 Task: Search for the email with the subject Question regarding a project logged in from softage.1@softage.net with the filter, email from softage.2@softage.net and a new filter,  Mark as read
Action: Mouse moved to (694, 78)
Screenshot: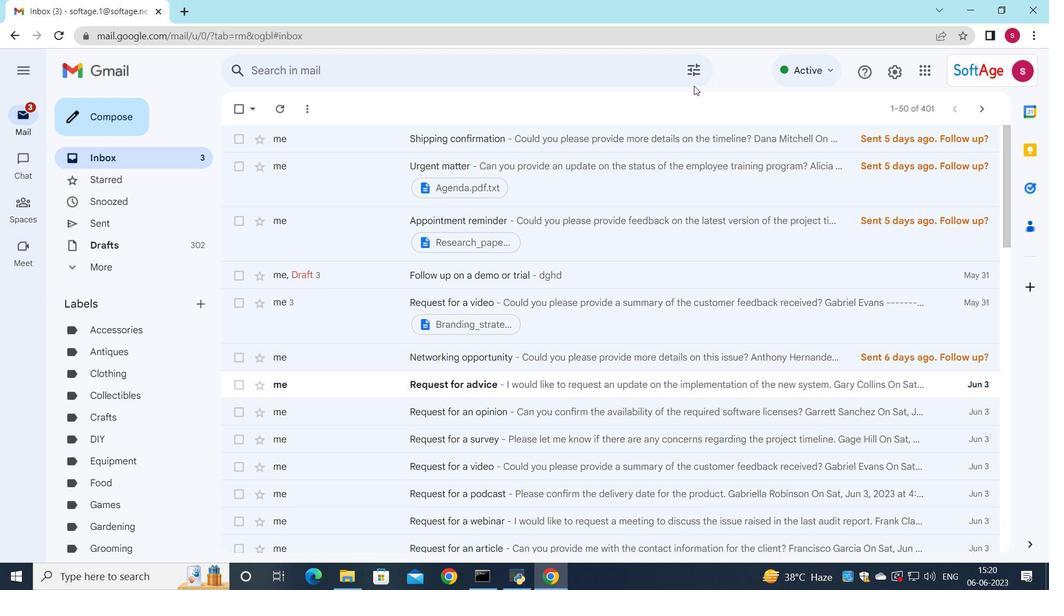 
Action: Mouse pressed left at (694, 78)
Screenshot: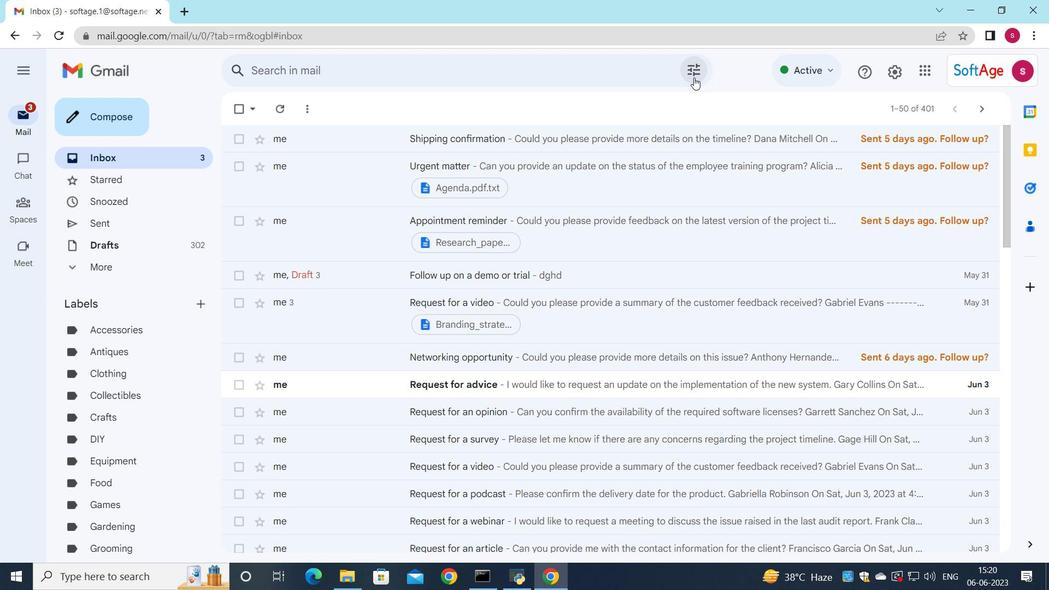 
Action: Mouse moved to (460, 114)
Screenshot: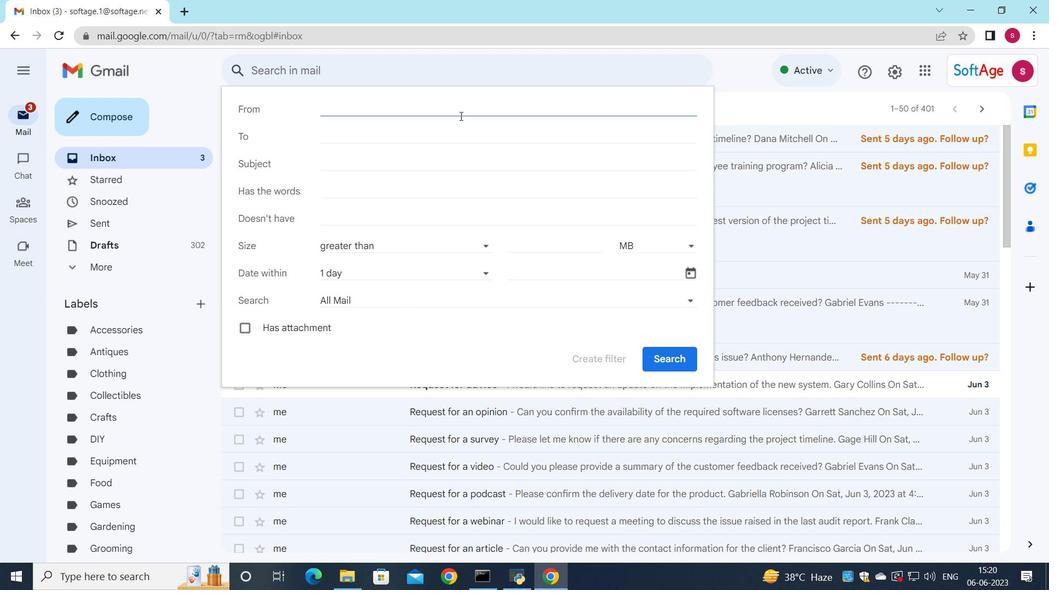
Action: Key pressed so
Screenshot: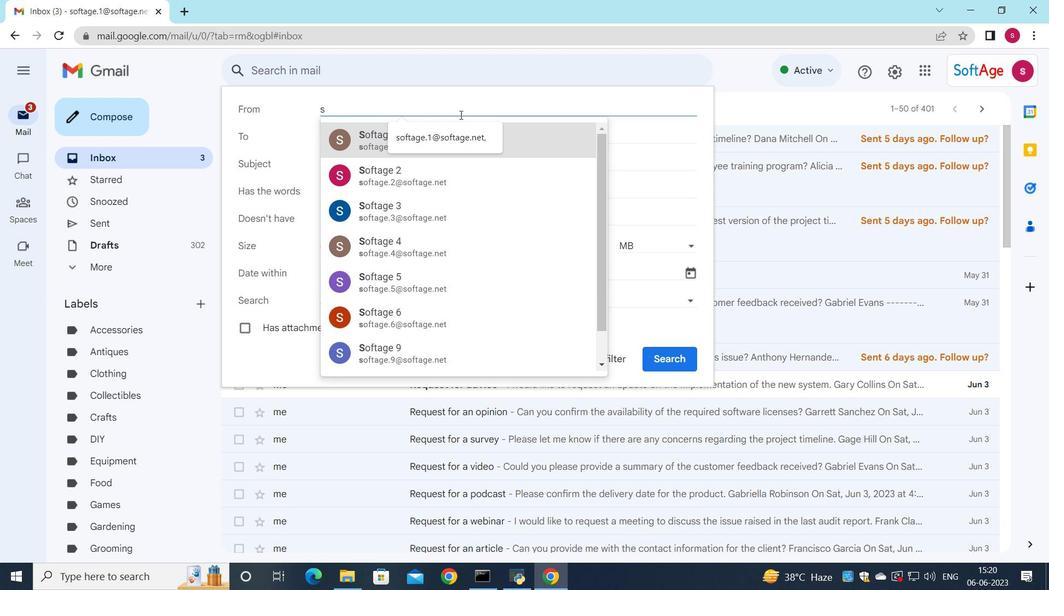 
Action: Mouse moved to (429, 139)
Screenshot: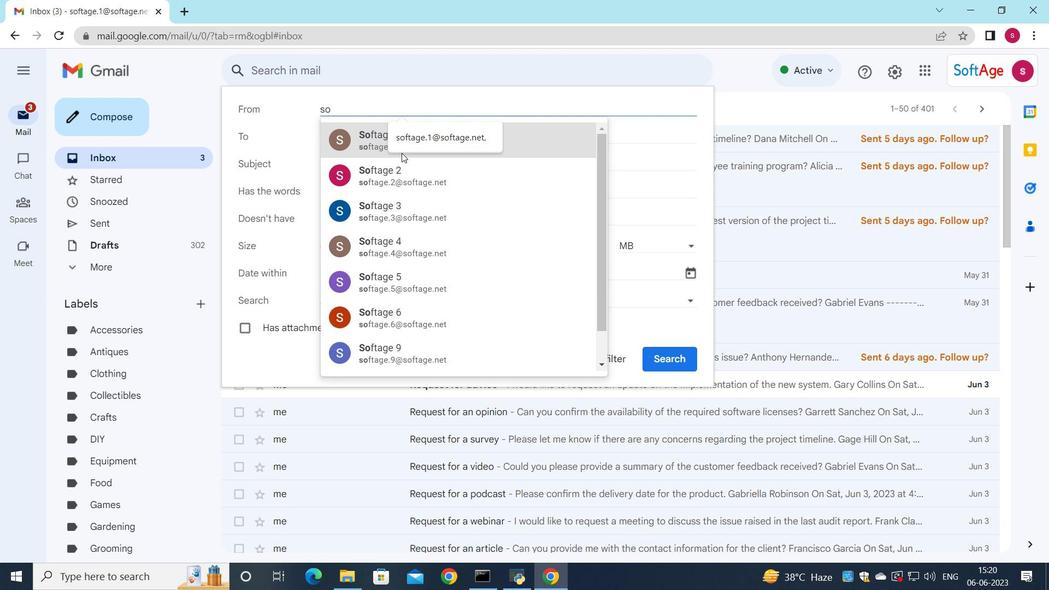 
Action: Mouse pressed left at (429, 139)
Screenshot: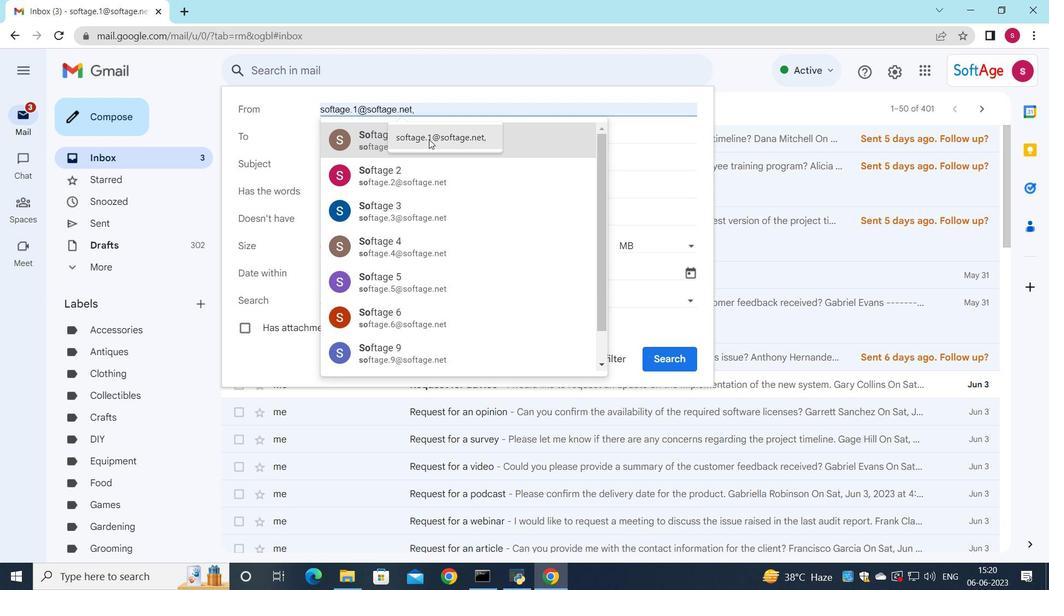 
Action: Mouse moved to (399, 142)
Screenshot: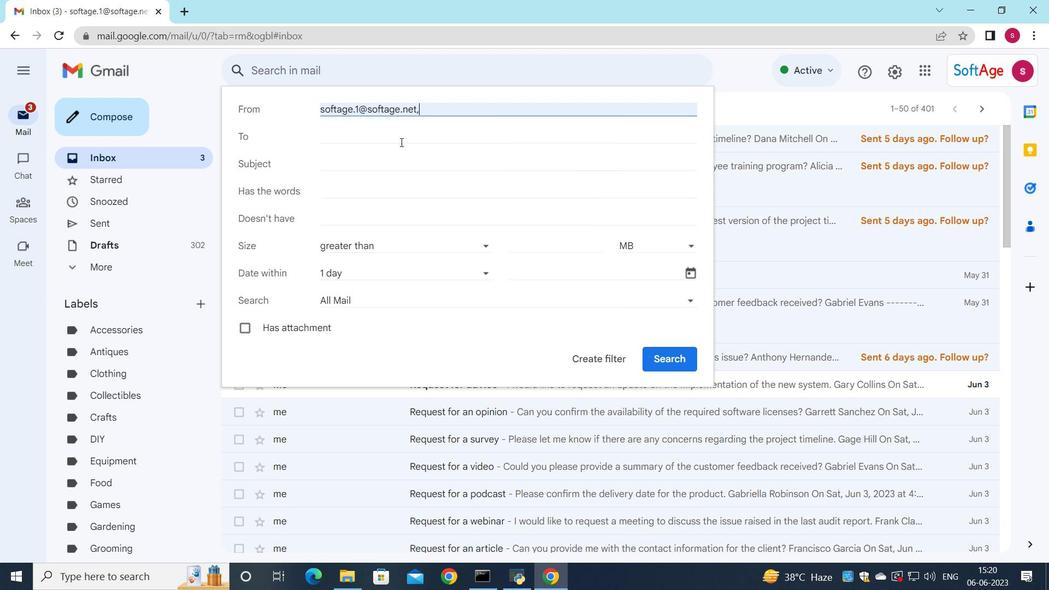 
Action: Mouse pressed left at (399, 142)
Screenshot: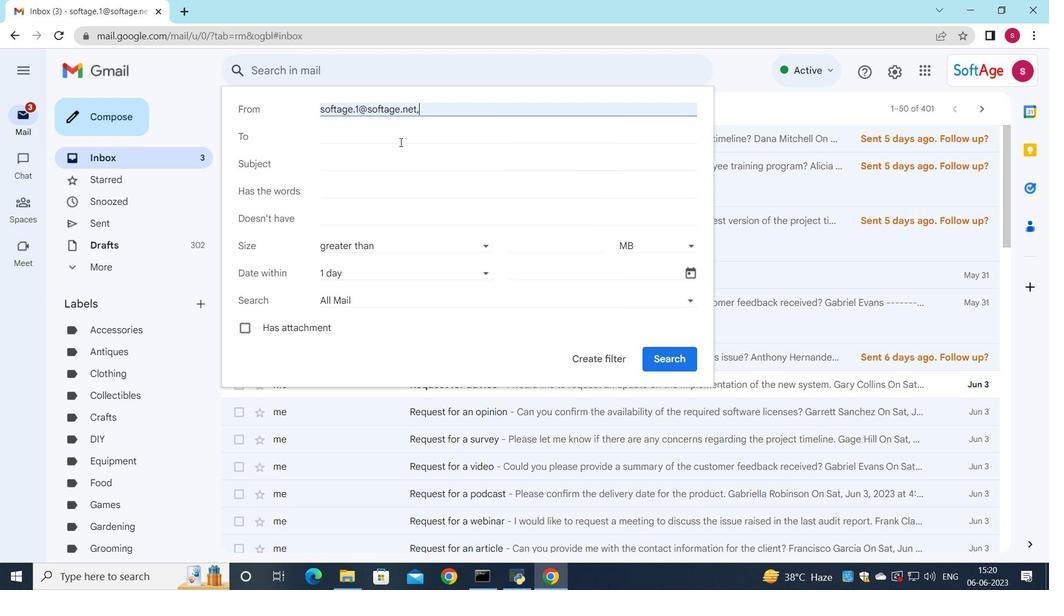 
Action: Key pressed s
Screenshot: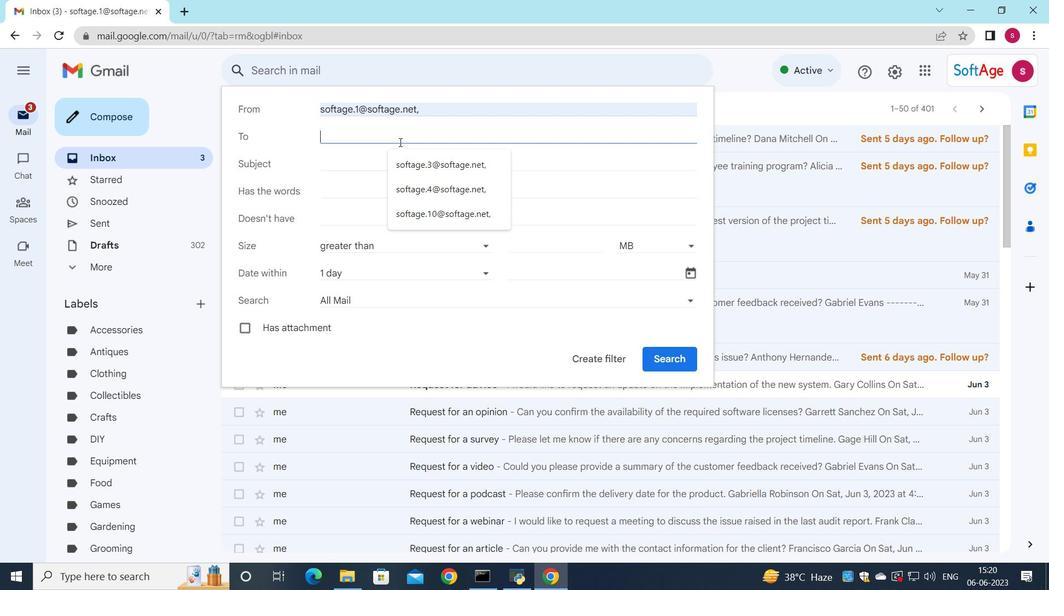 
Action: Mouse moved to (388, 184)
Screenshot: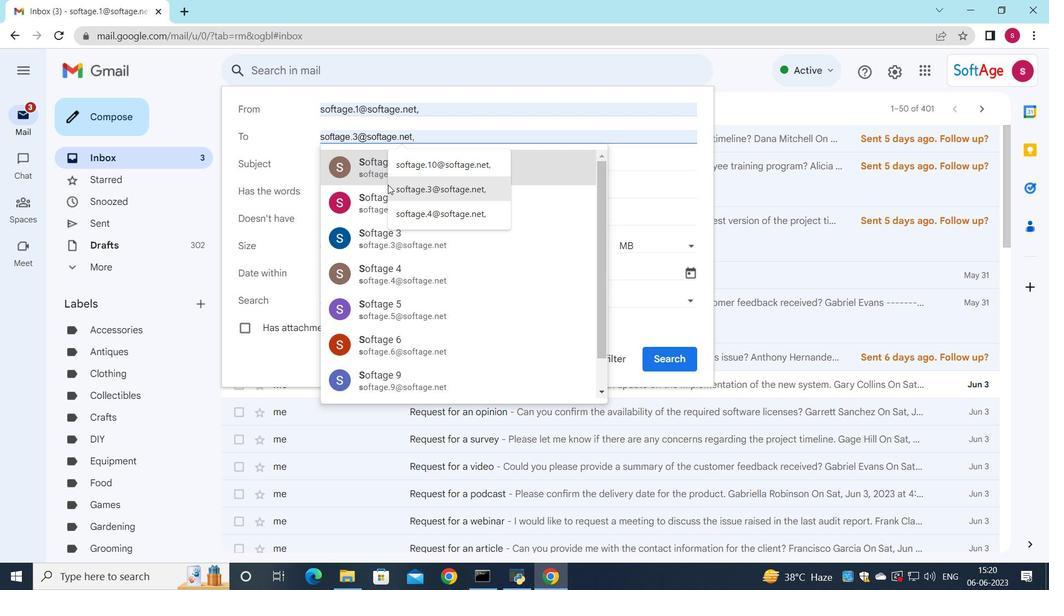 
Action: Key pressed o
Screenshot: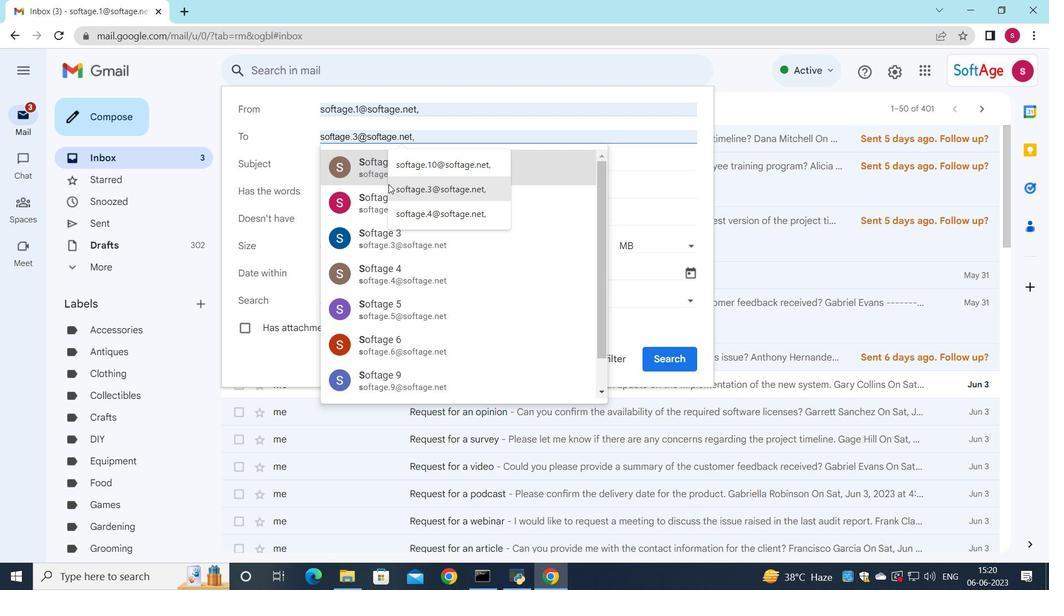 
Action: Mouse moved to (407, 186)
Screenshot: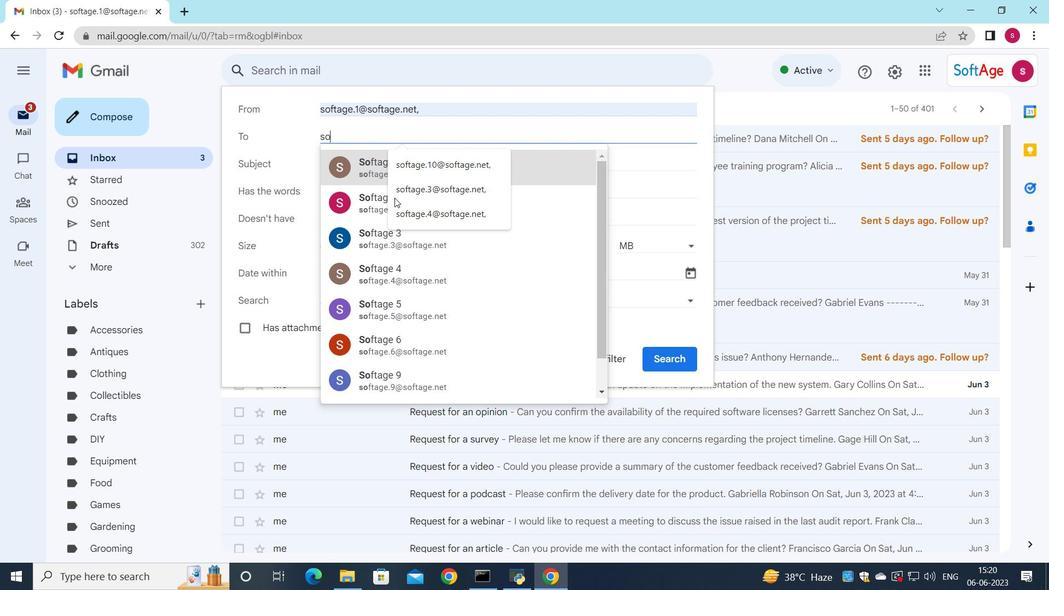 
Action: Key pressed ft
Screenshot: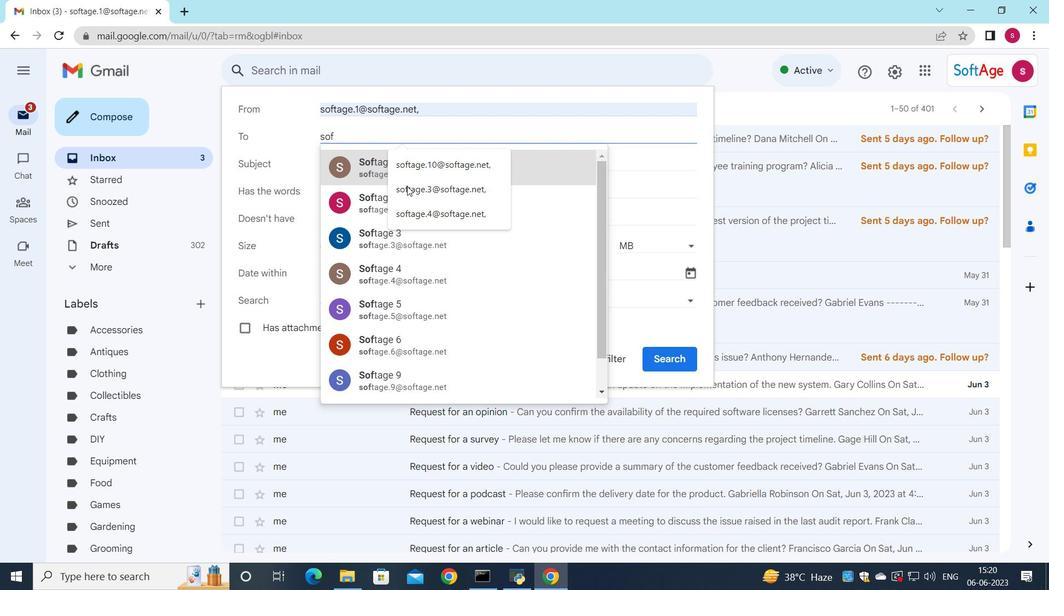 
Action: Mouse moved to (407, 187)
Screenshot: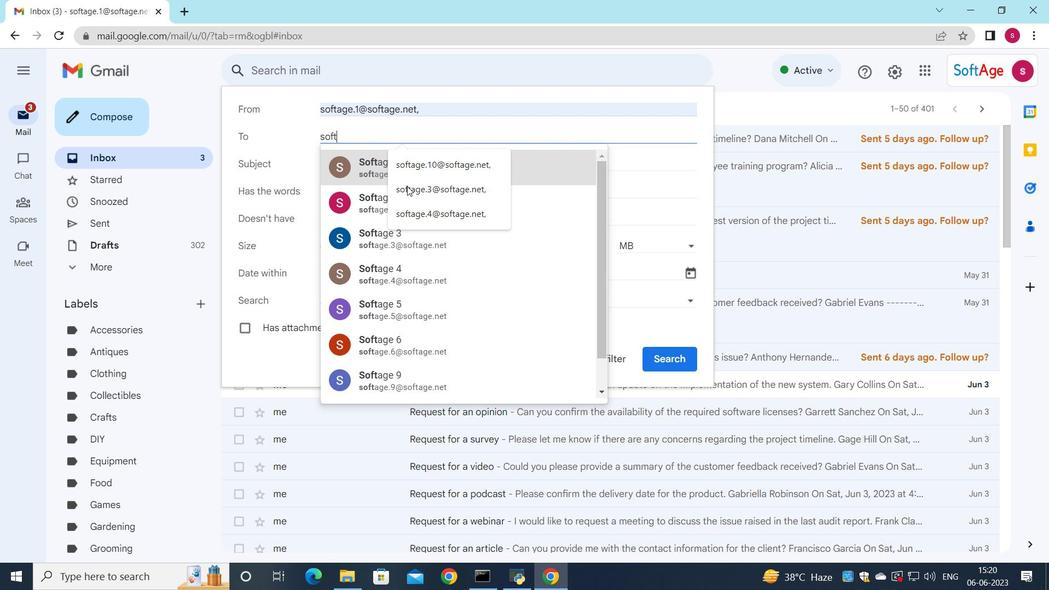
Action: Key pressed age.2
Screenshot: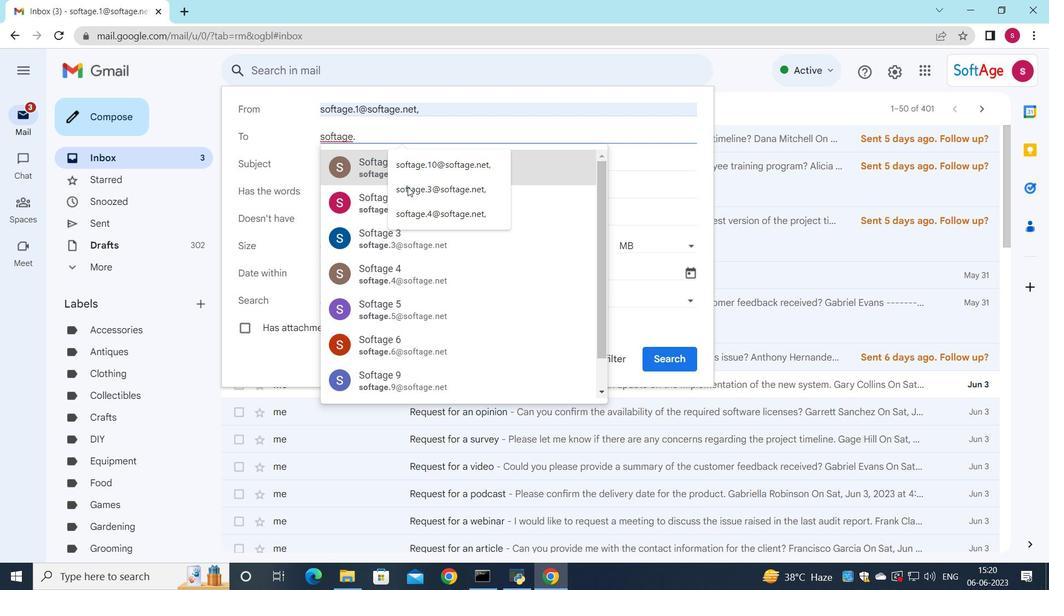 
Action: Mouse moved to (376, 141)
Screenshot: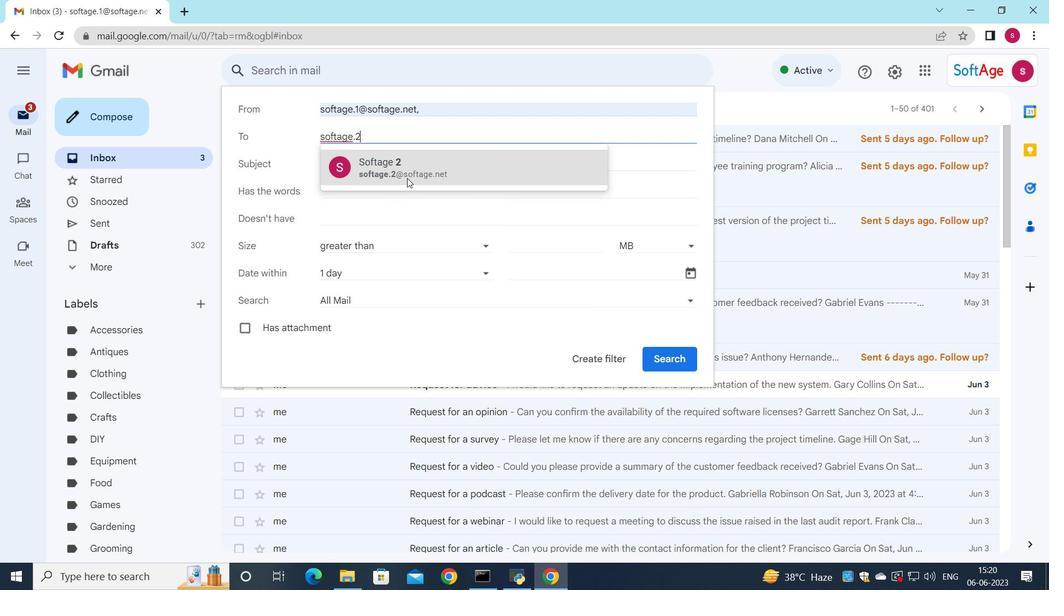 
Action: Mouse pressed left at (376, 141)
Screenshot: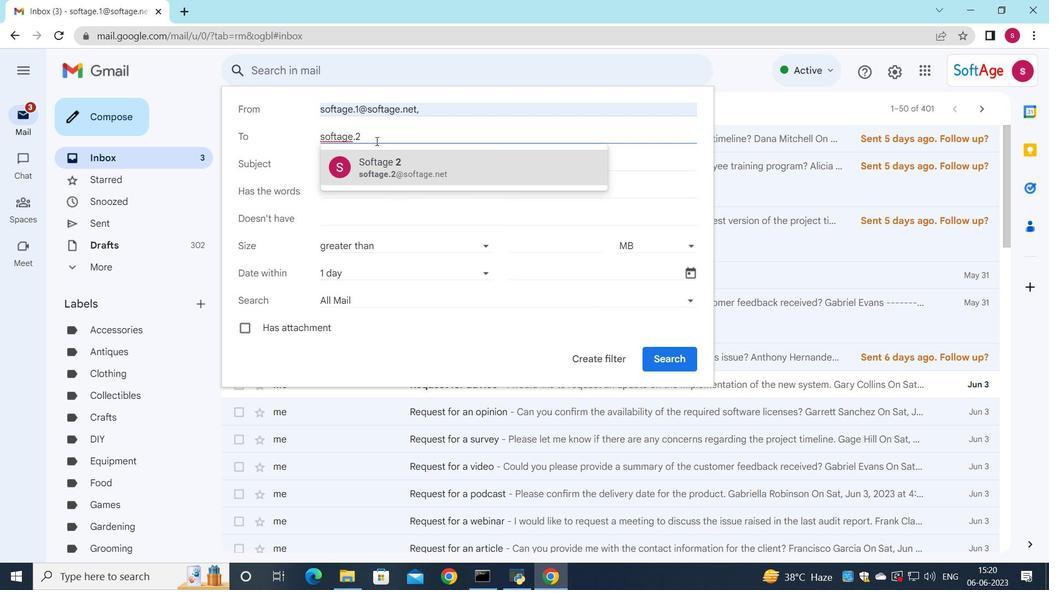 
Action: Mouse moved to (377, 159)
Screenshot: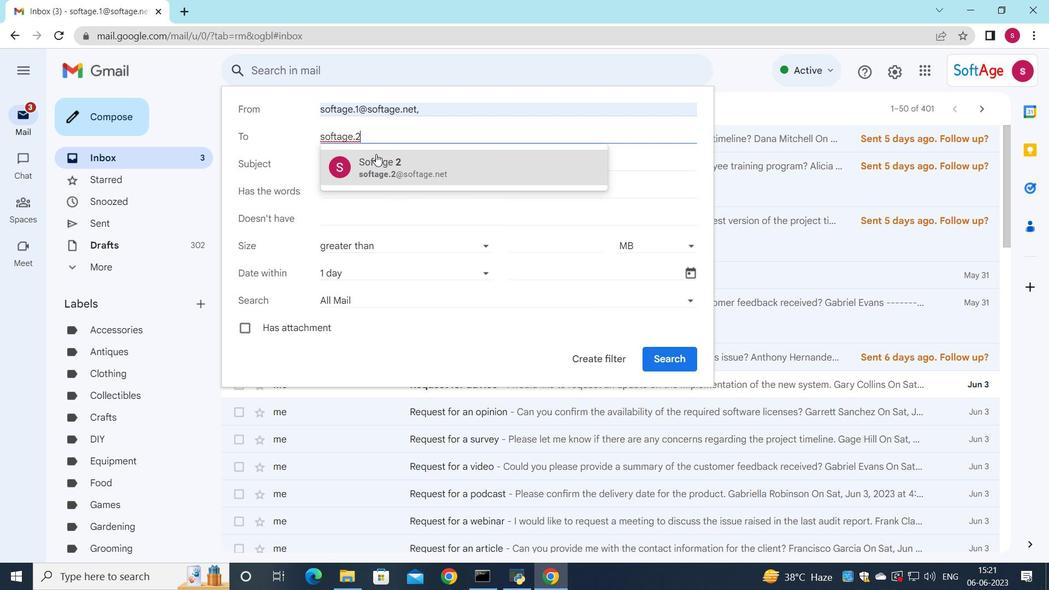 
Action: Mouse pressed left at (377, 159)
Screenshot: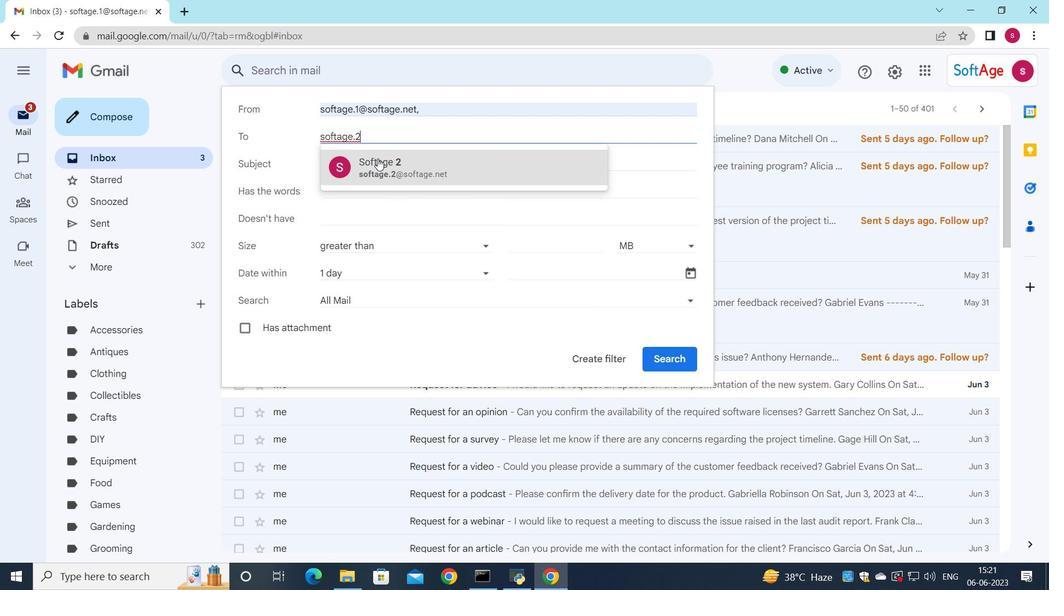 
Action: Mouse moved to (341, 163)
Screenshot: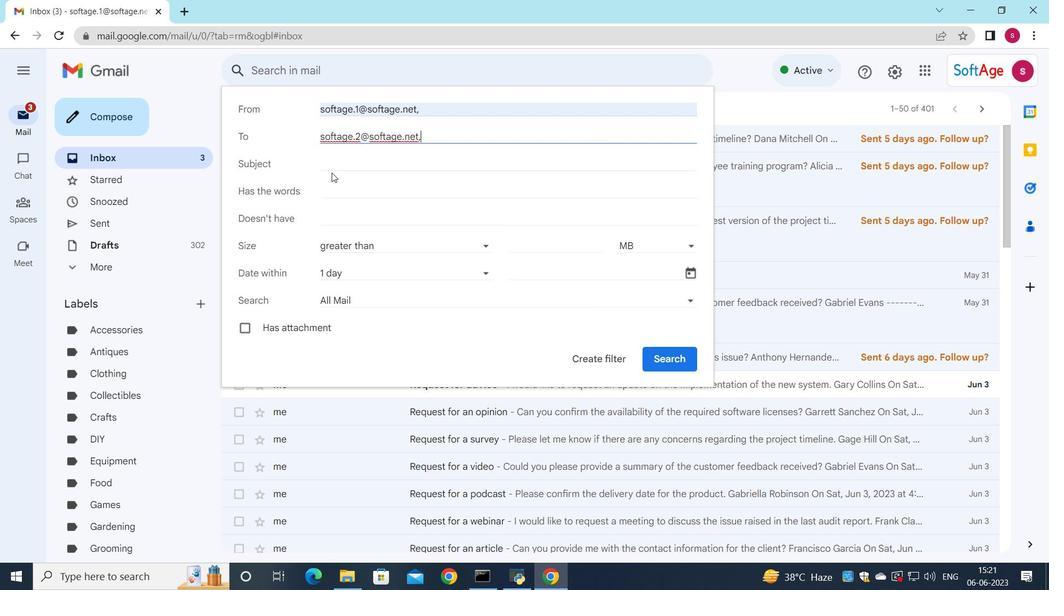 
Action: Mouse pressed left at (341, 163)
Screenshot: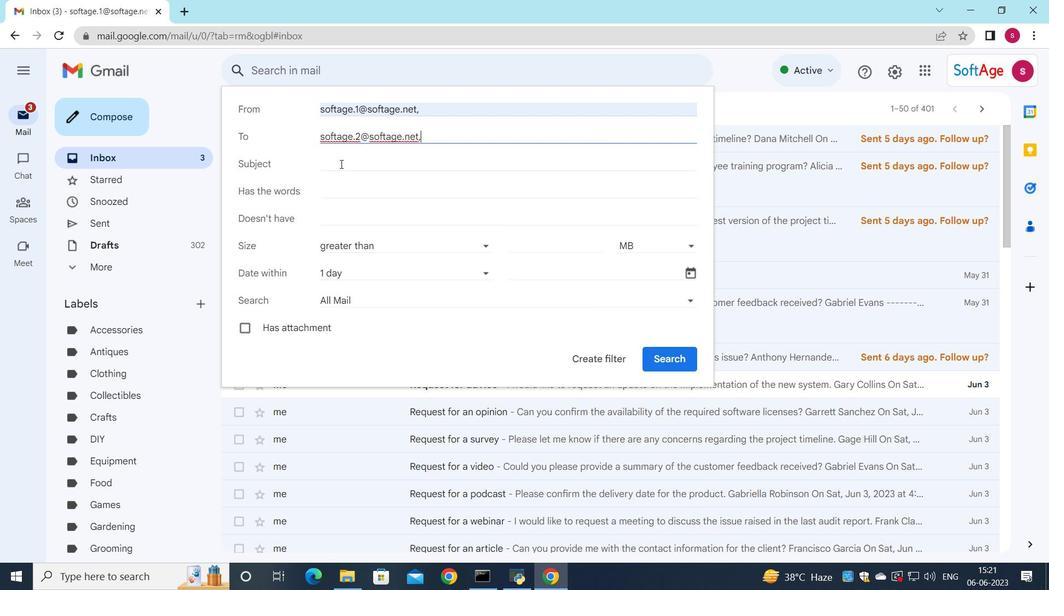 
Action: Mouse moved to (371, 168)
Screenshot: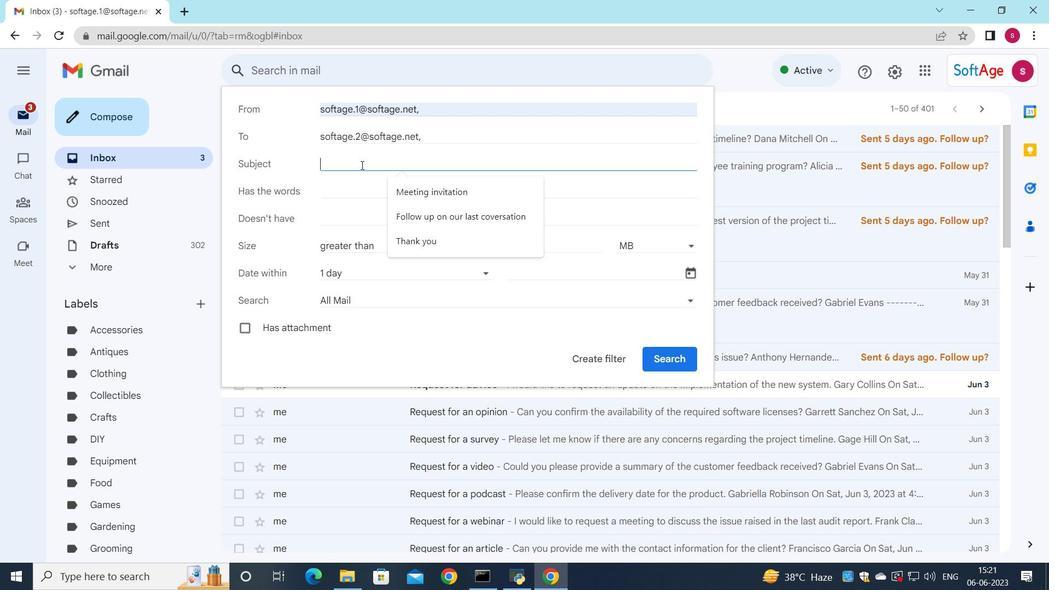 
Action: Key pressed <Key.shift>Questiom<Key.backspace>n<Key.space>regarding
Screenshot: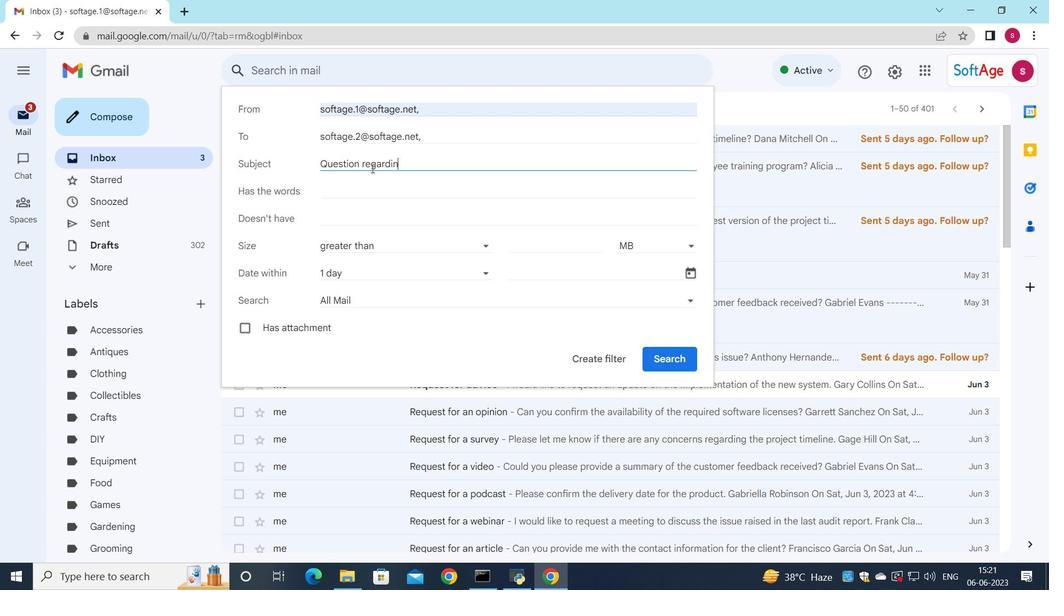 
Action: Mouse moved to (419, 277)
Screenshot: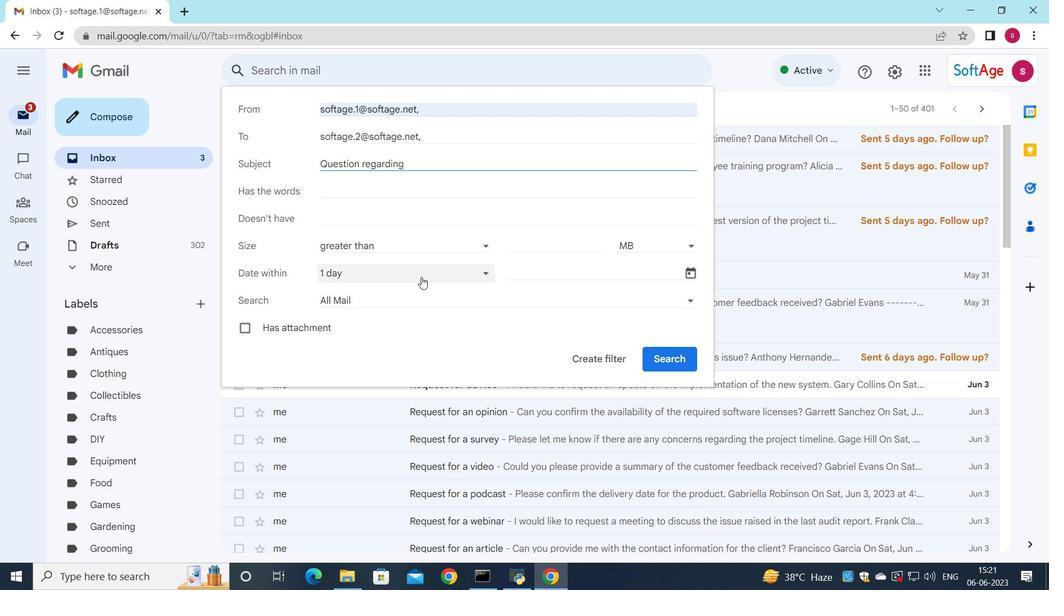 
Action: Key pressed a<Key.space>
Screenshot: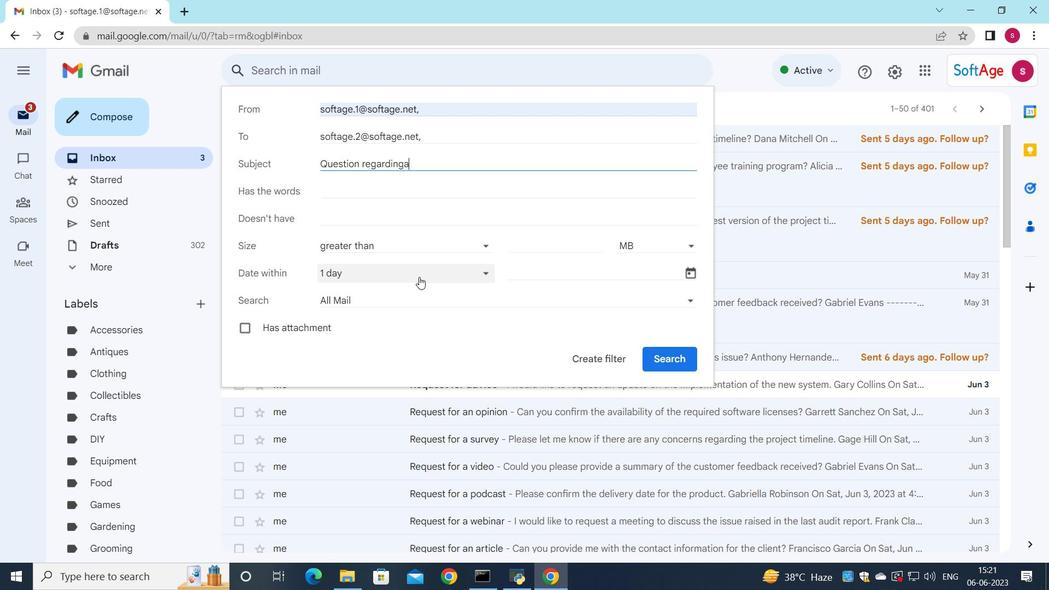
Action: Mouse moved to (403, 162)
Screenshot: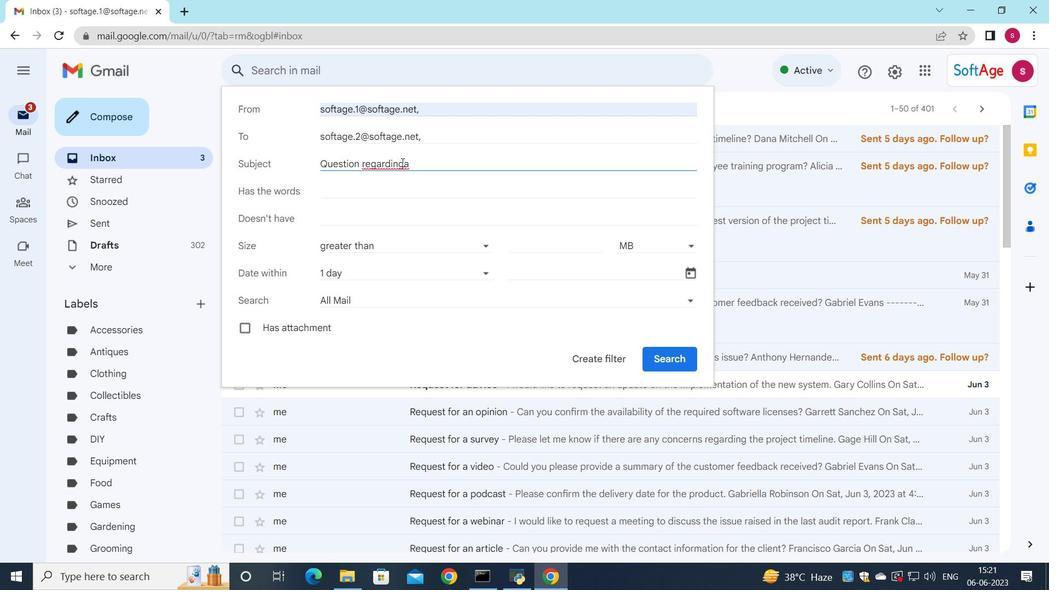 
Action: Mouse pressed left at (403, 162)
Screenshot: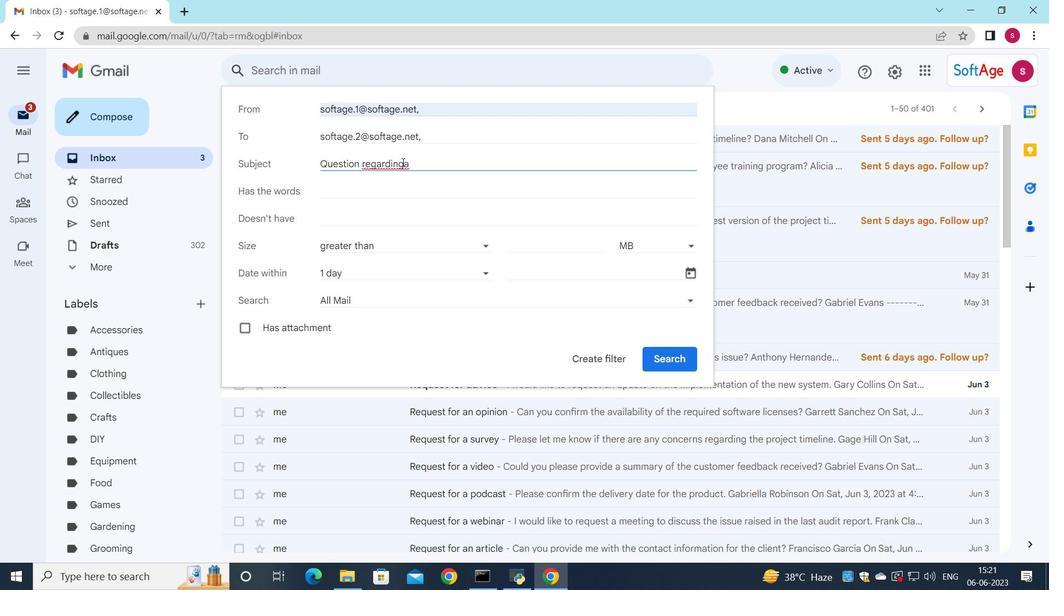 
Action: Mouse moved to (406, 171)
Screenshot: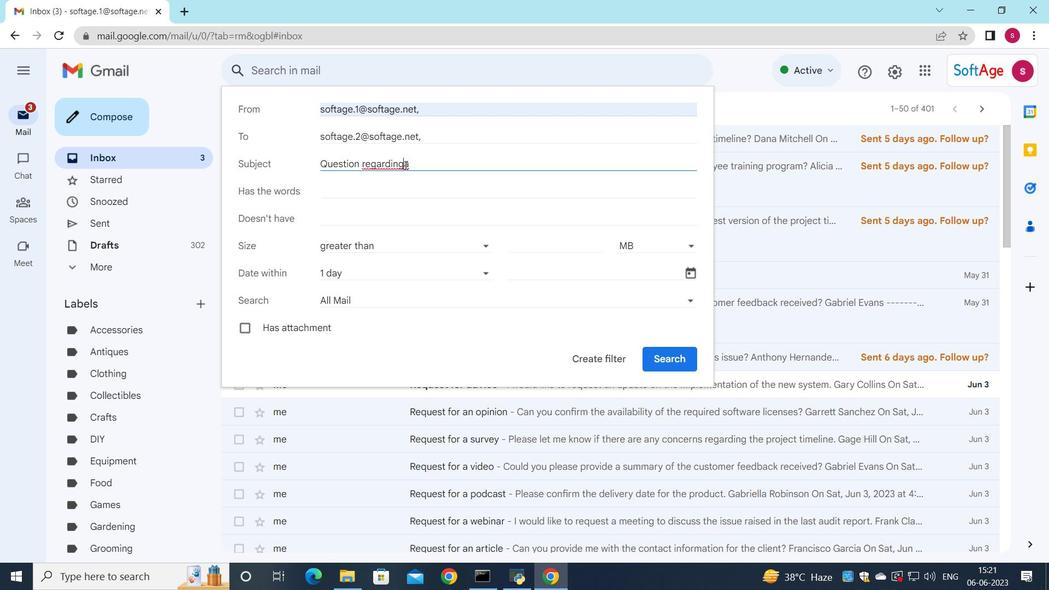 
Action: Key pressed <Key.space>
Screenshot: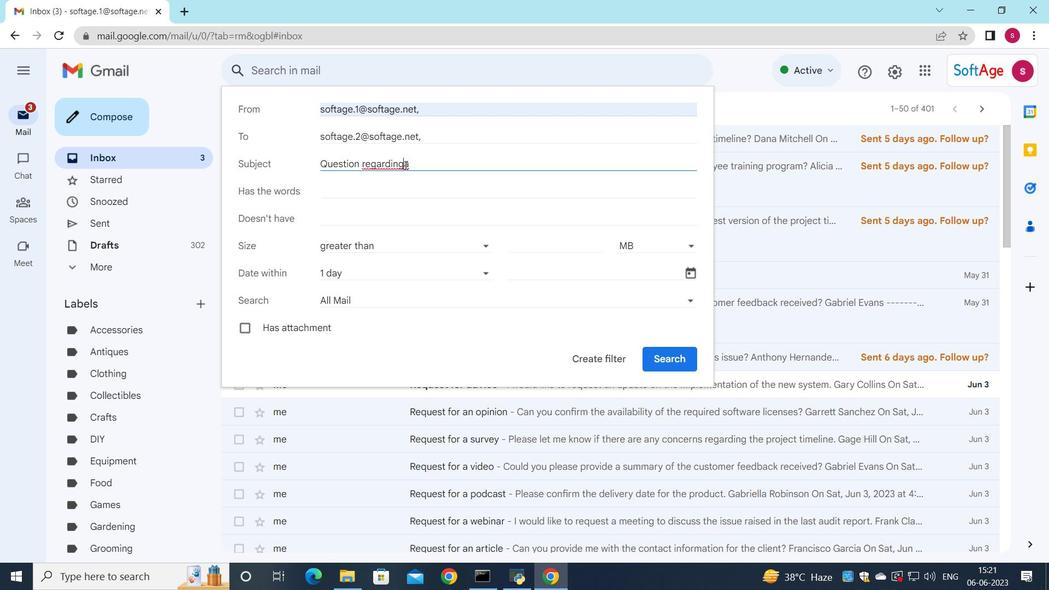 
Action: Mouse moved to (429, 163)
Screenshot: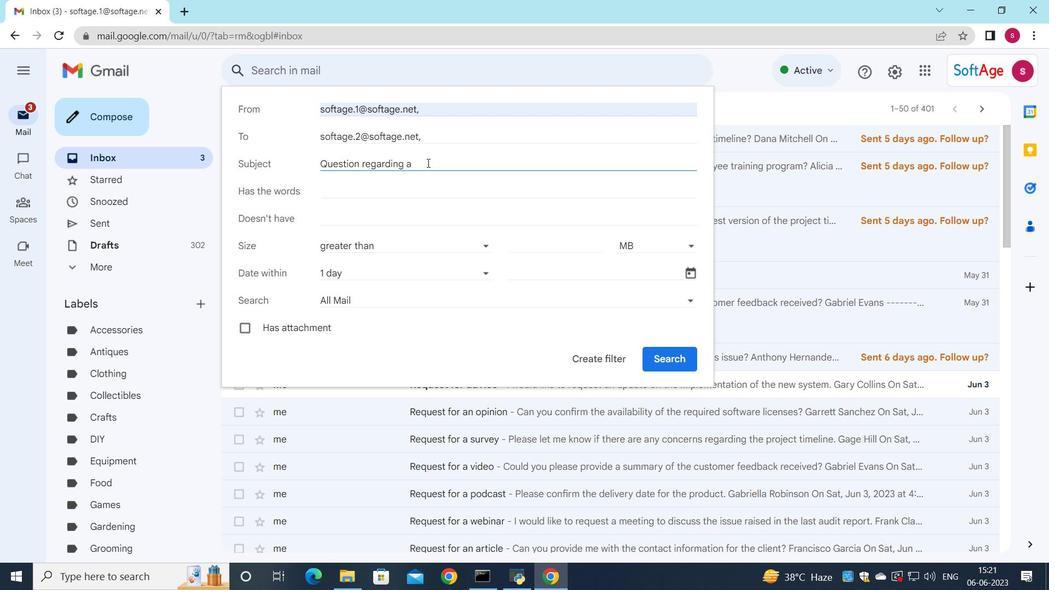 
Action: Mouse pressed left at (429, 163)
Screenshot: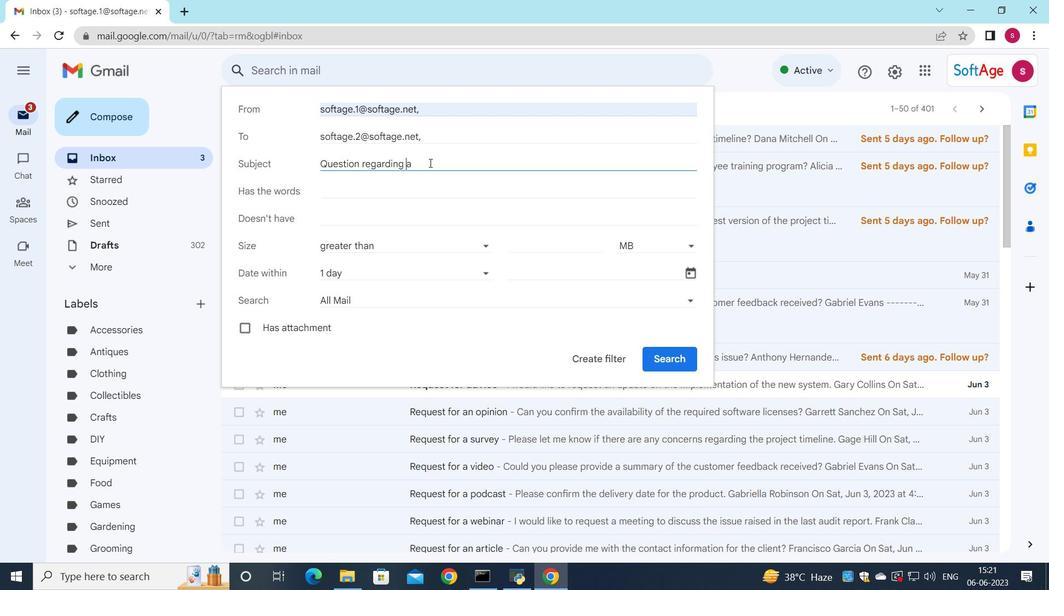 
Action: Key pressed project
Screenshot: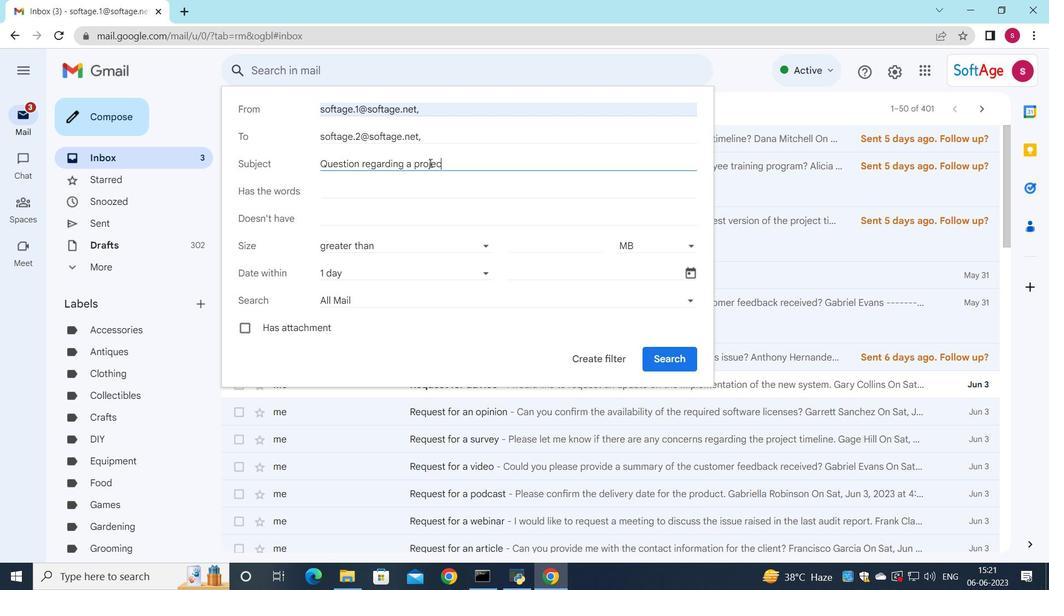 
Action: Mouse moved to (390, 270)
Screenshot: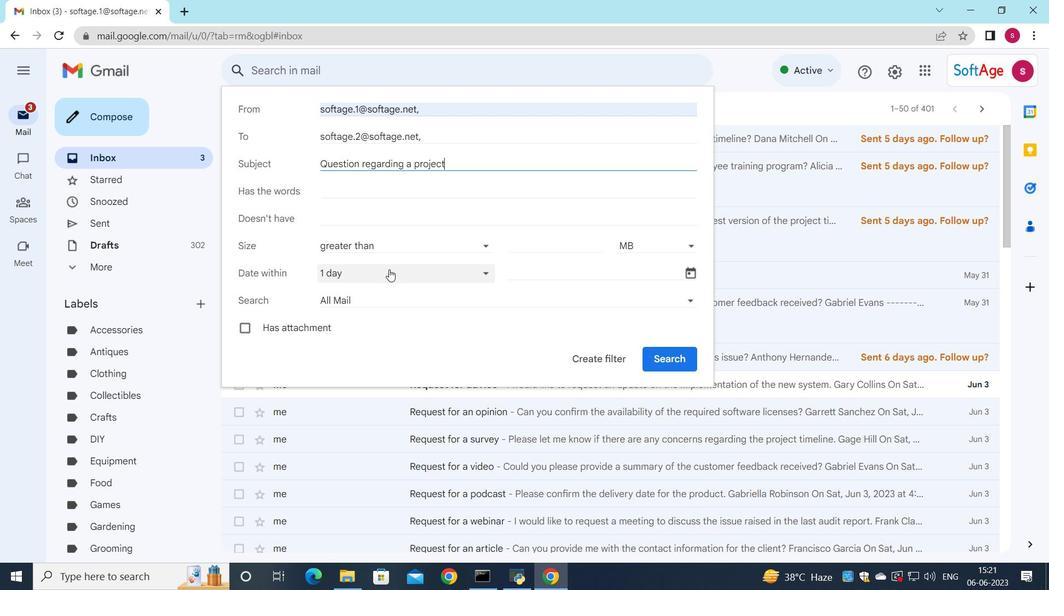 
Action: Mouse pressed left at (390, 270)
Screenshot: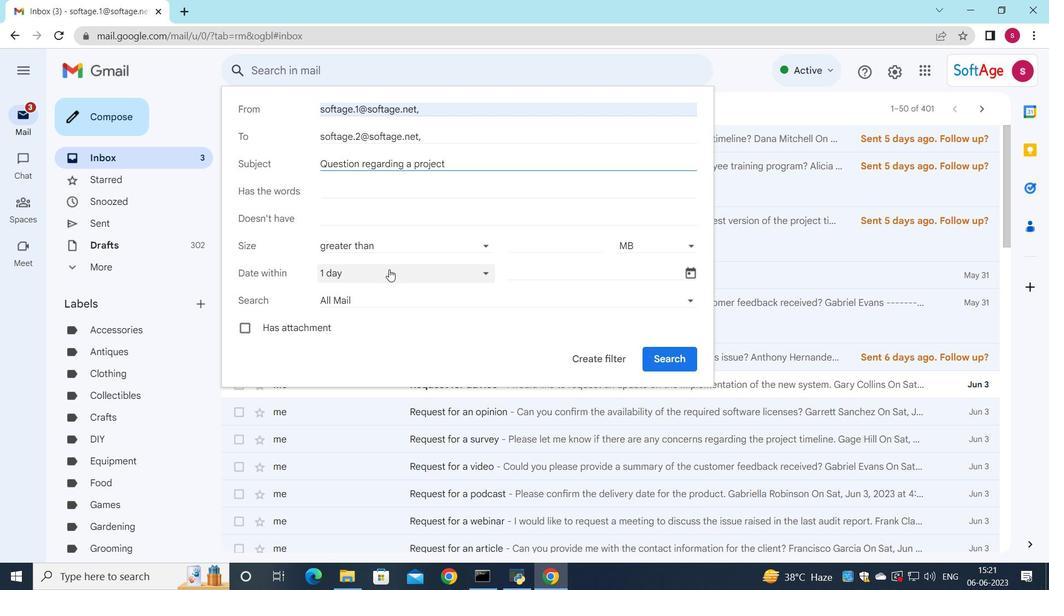 
Action: Mouse moved to (388, 427)
Screenshot: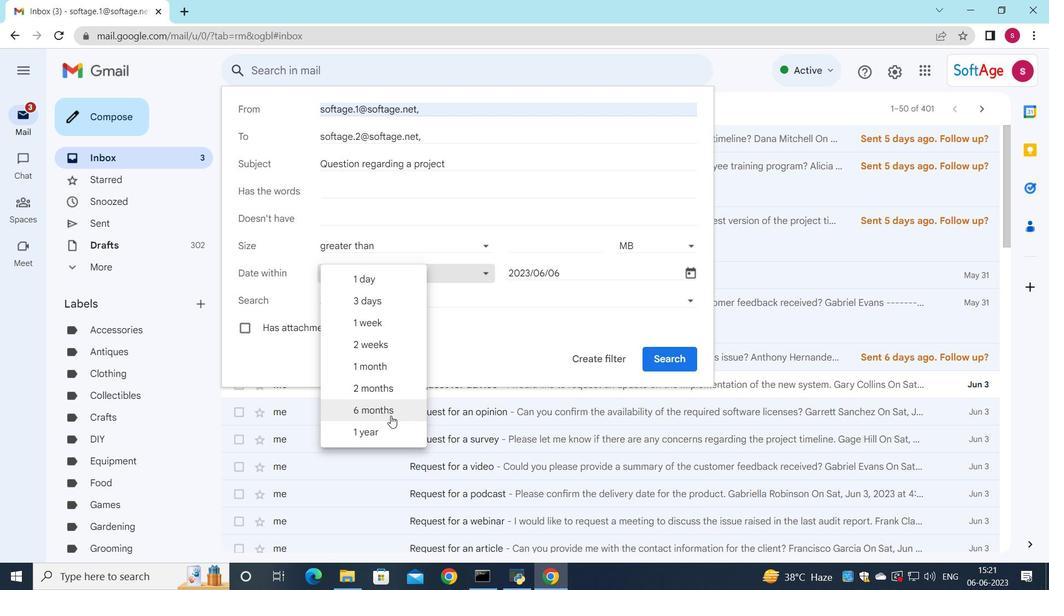 
Action: Mouse pressed left at (388, 427)
Screenshot: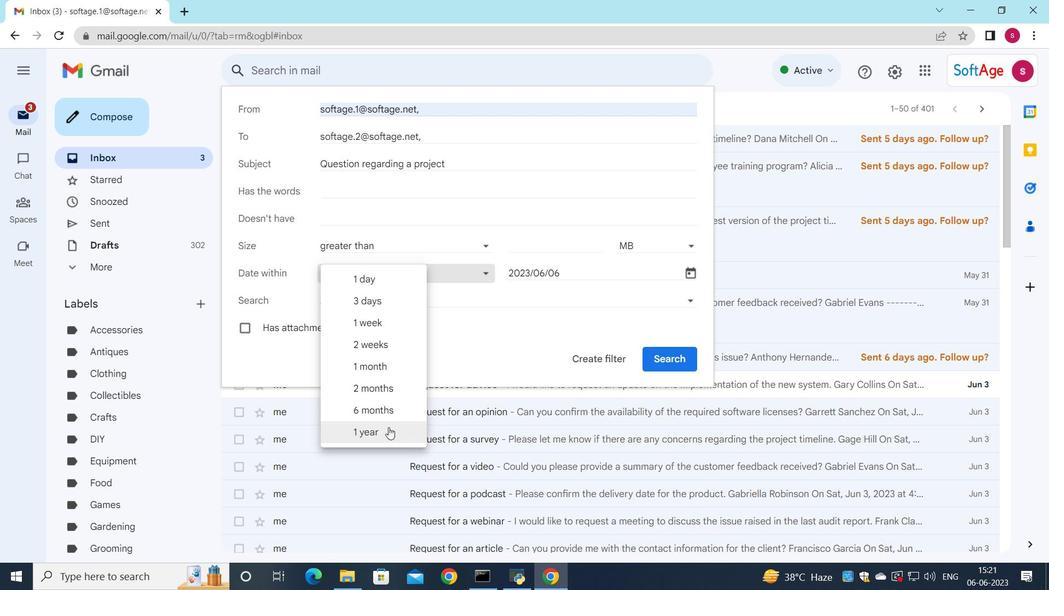 
Action: Mouse moved to (585, 354)
Screenshot: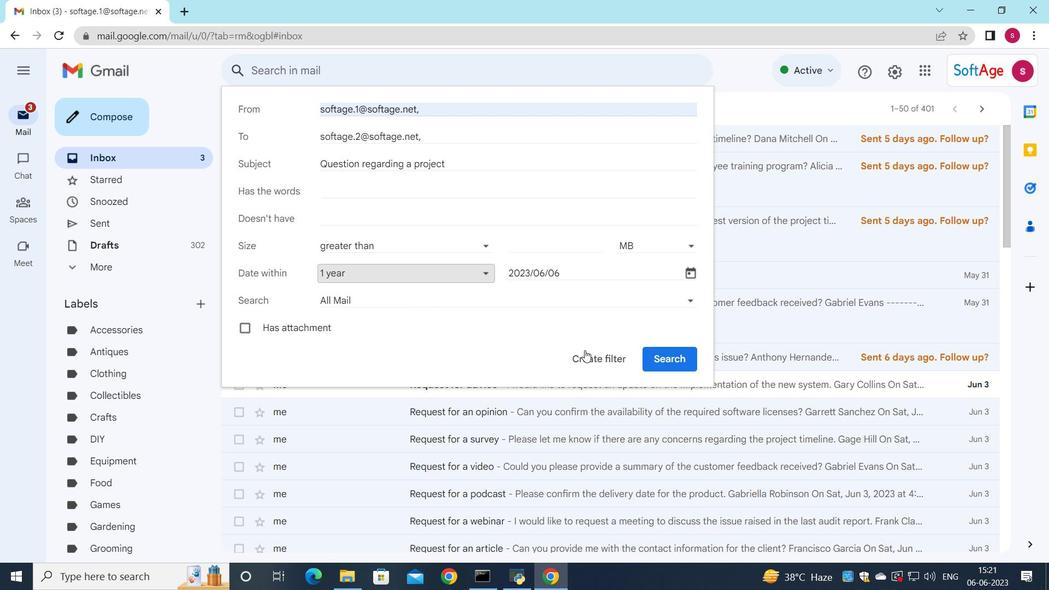 
Action: Mouse pressed left at (585, 354)
Screenshot: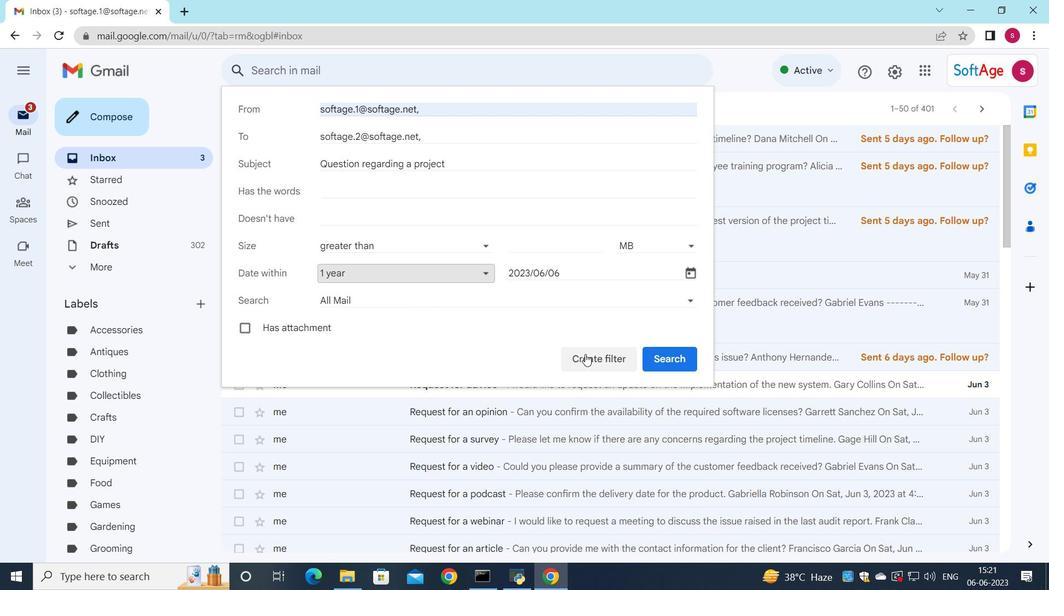 
Action: Mouse moved to (243, 161)
Screenshot: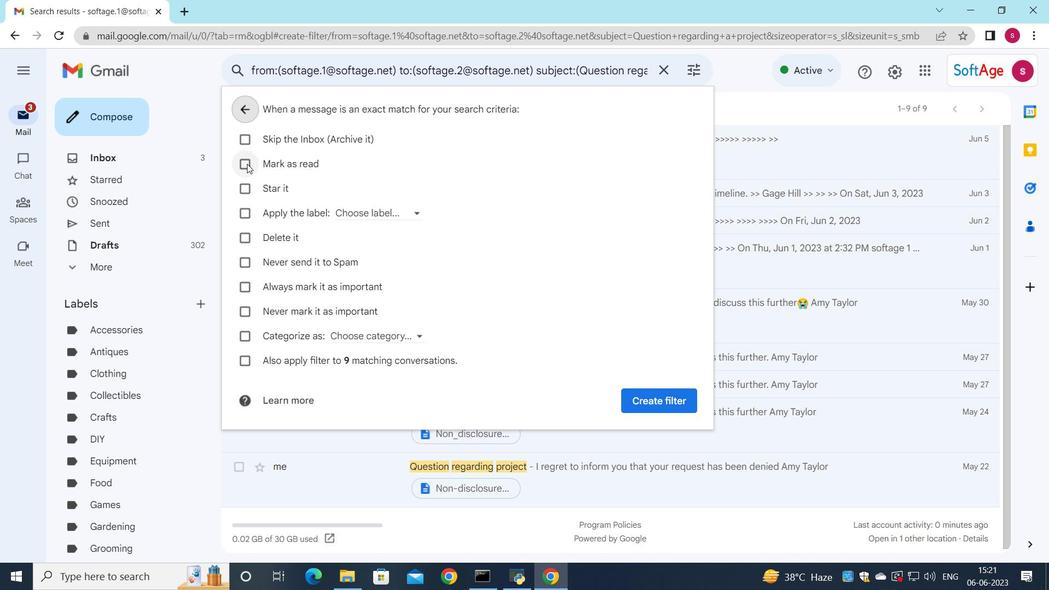 
Action: Mouse pressed left at (243, 161)
Screenshot: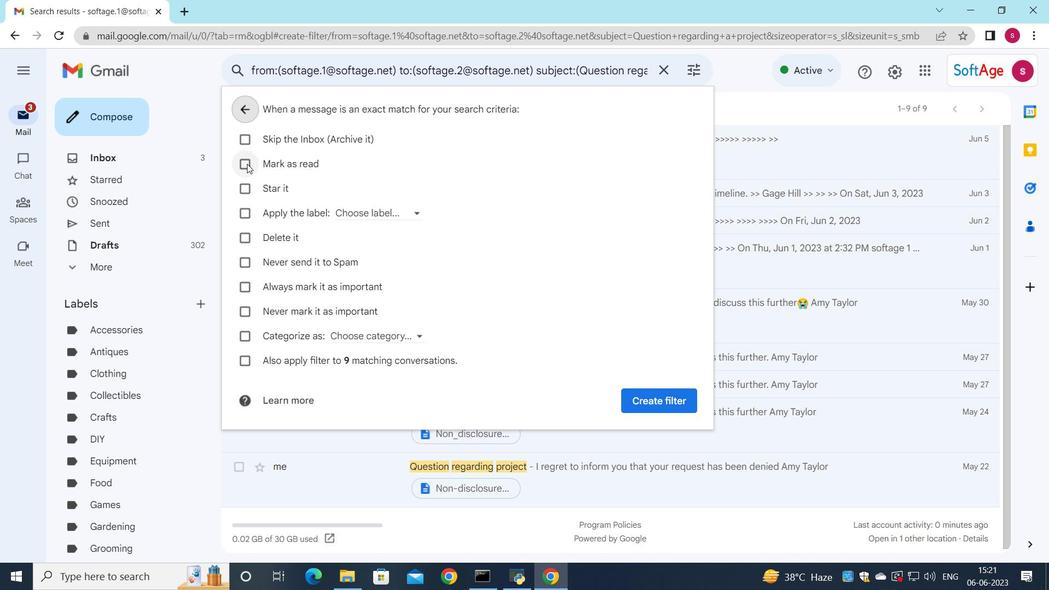 
Action: Mouse moved to (661, 394)
Screenshot: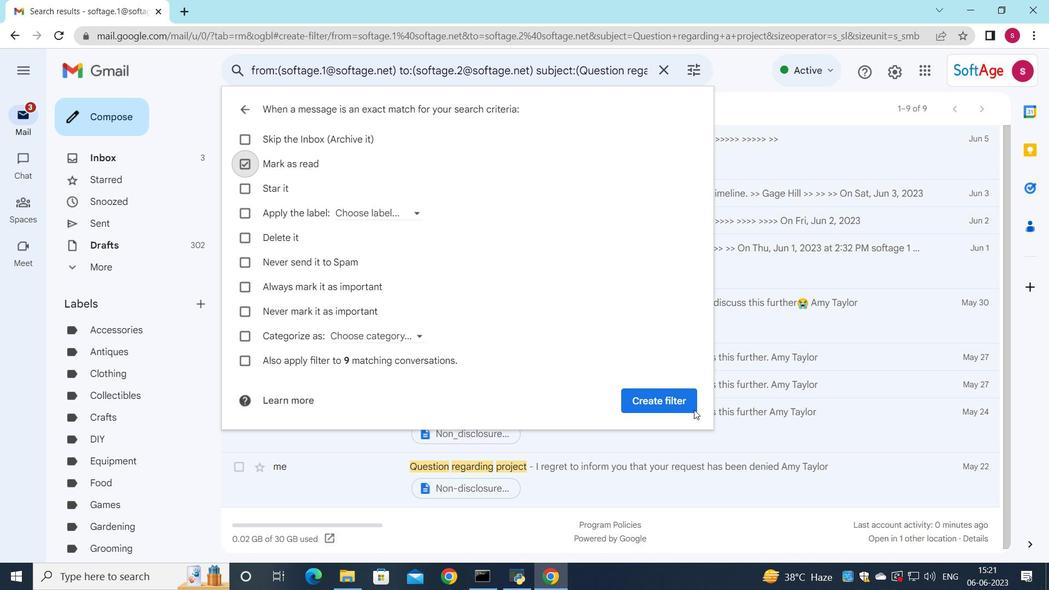 
Action: Mouse pressed left at (661, 394)
Screenshot: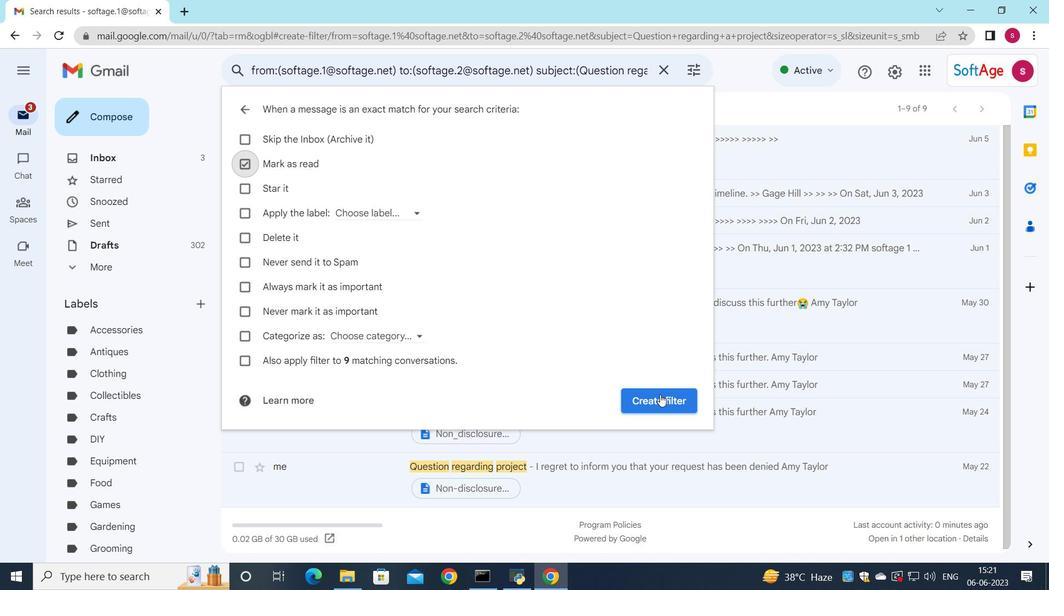 
Action: Mouse moved to (619, 418)
Screenshot: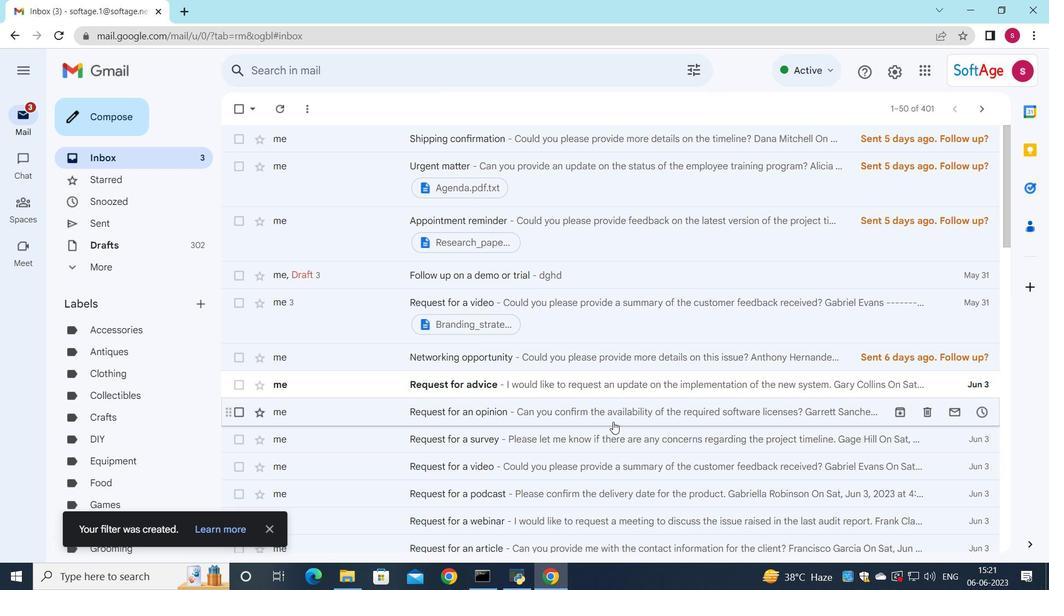
